 Task: Create List Cybersecurity in Board Branding Strategy to Workspace Human Resources Information Systems. Create List Network Infrastructure in Board Email A/B Testing to Workspace Human Resources Information Systems. Create List Cloud Computing in Board Email Marketing Campaign Strategy and Execution to Workspace Human Resources Information Systems
Action: Mouse moved to (74, 286)
Screenshot: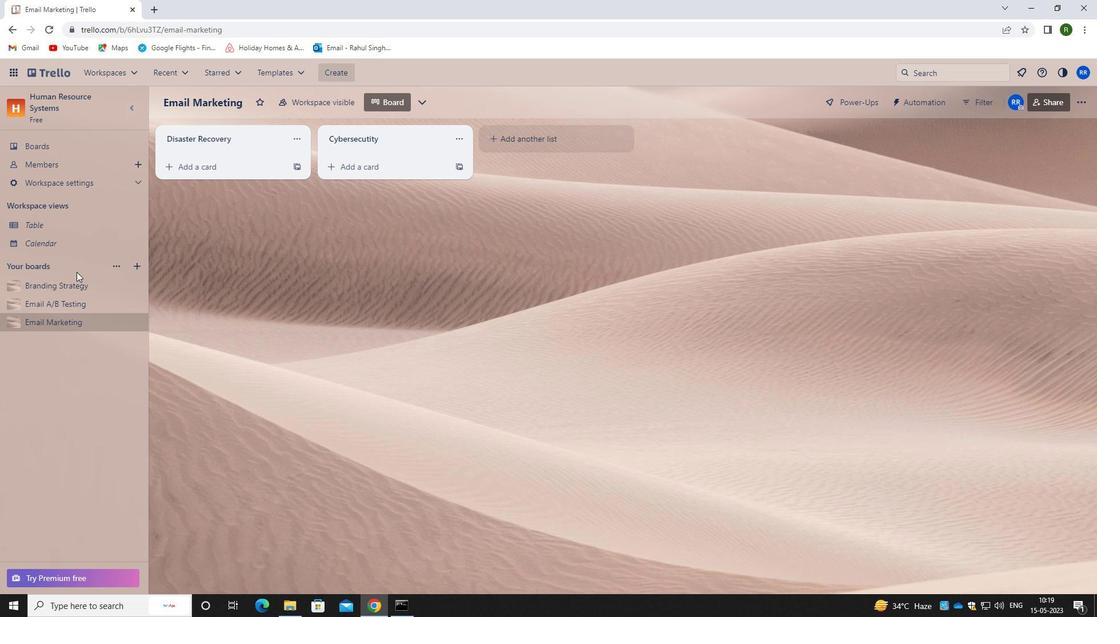 
Action: Mouse pressed left at (74, 286)
Screenshot: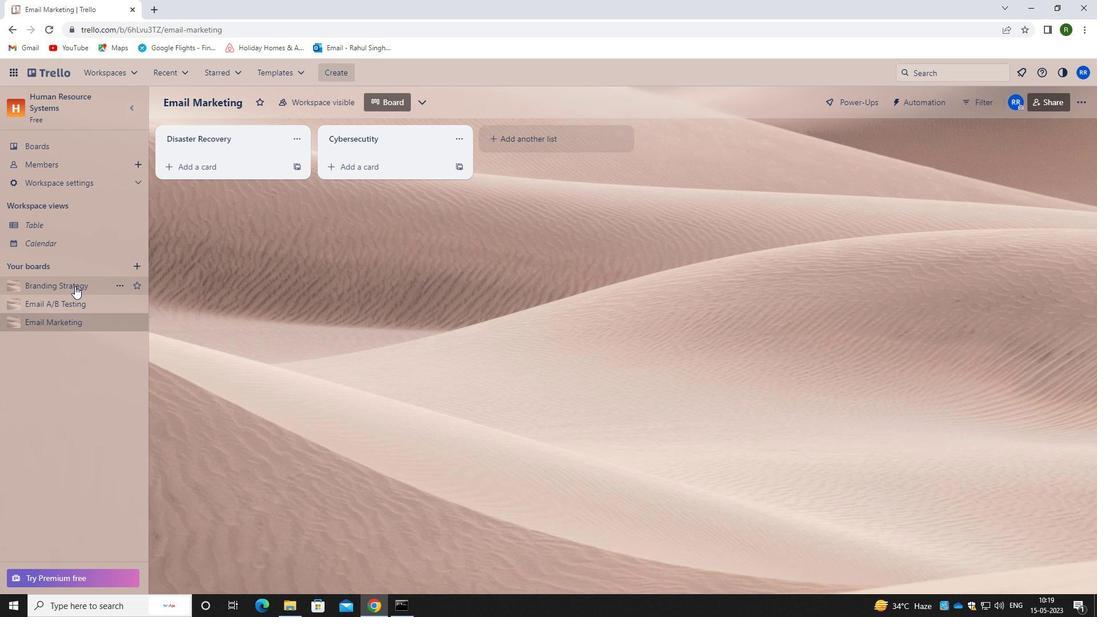 
Action: Mouse moved to (516, 141)
Screenshot: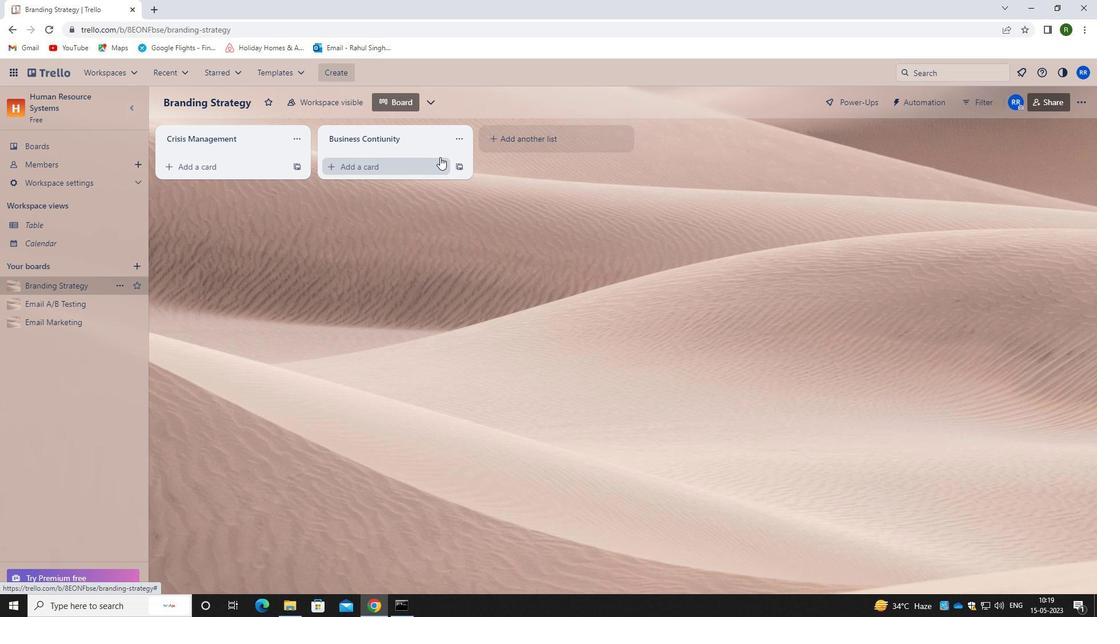 
Action: Mouse pressed left at (516, 141)
Screenshot: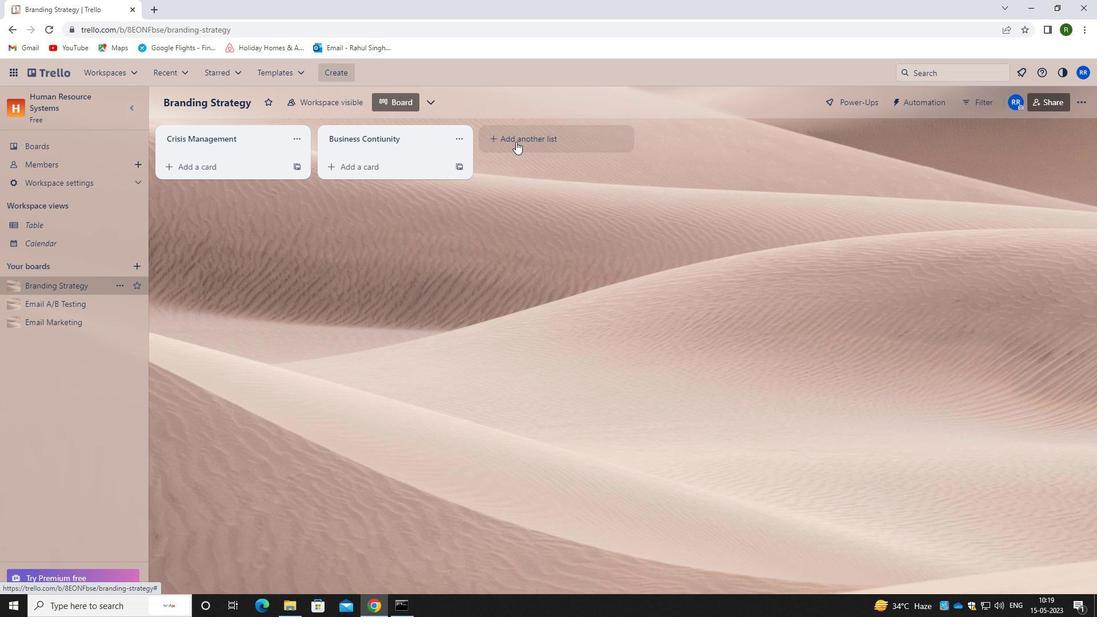 
Action: Mouse moved to (509, 137)
Screenshot: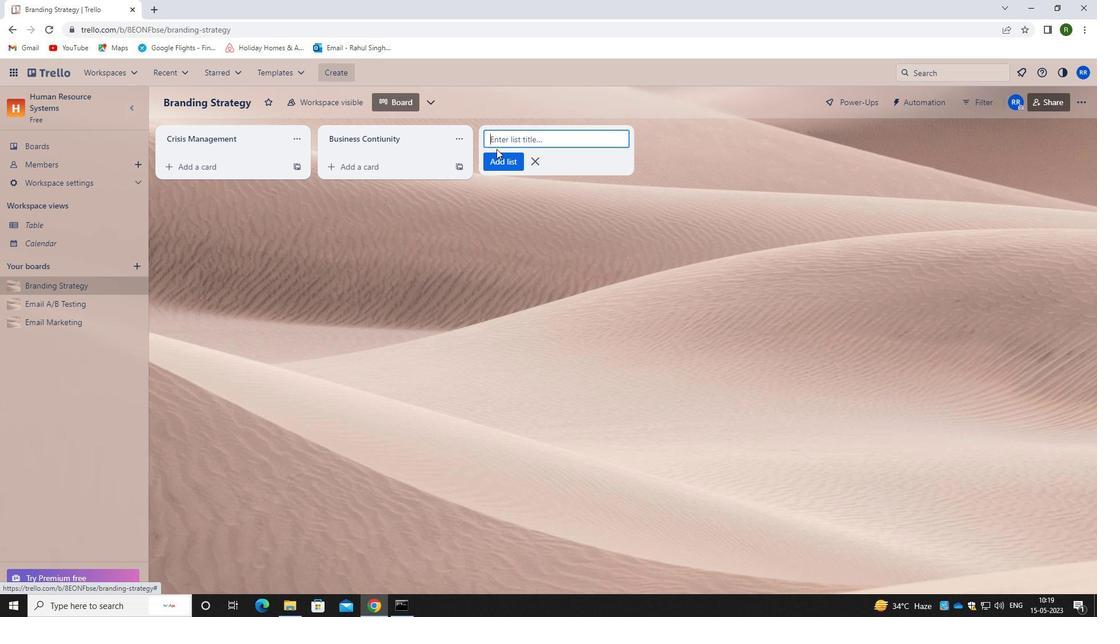 
Action: Key pressed <Key.caps_lock>c<Key.caps_lock>yber<Key.space><Key.caps_lock>s<Key.caps_lock>ecuti<Key.backspace><Key.backspace>rity
Screenshot: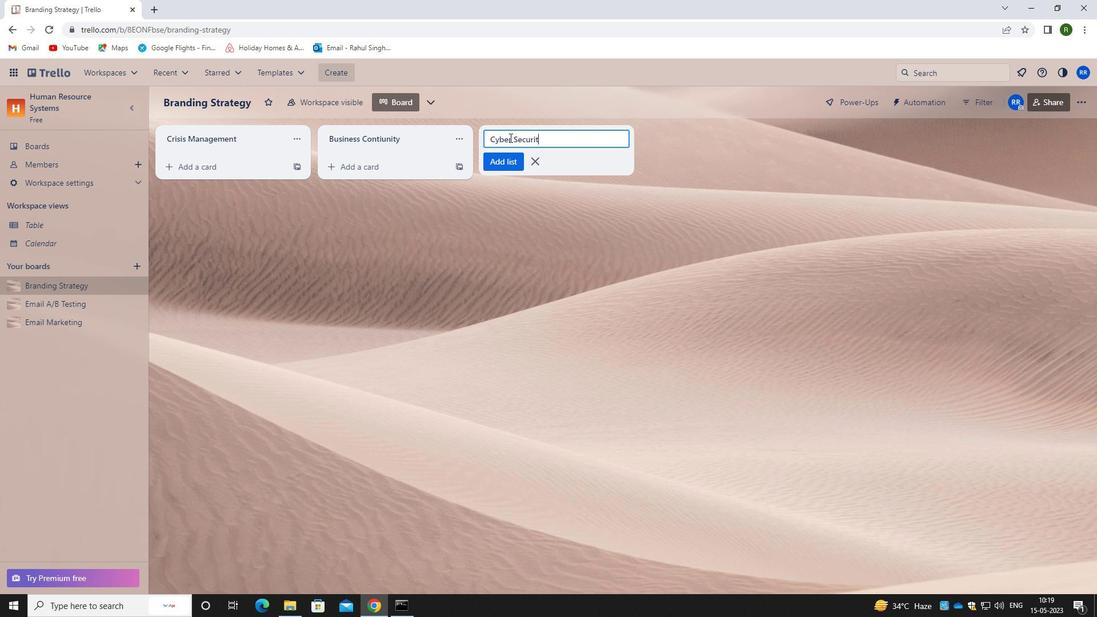 
Action: Mouse moved to (499, 167)
Screenshot: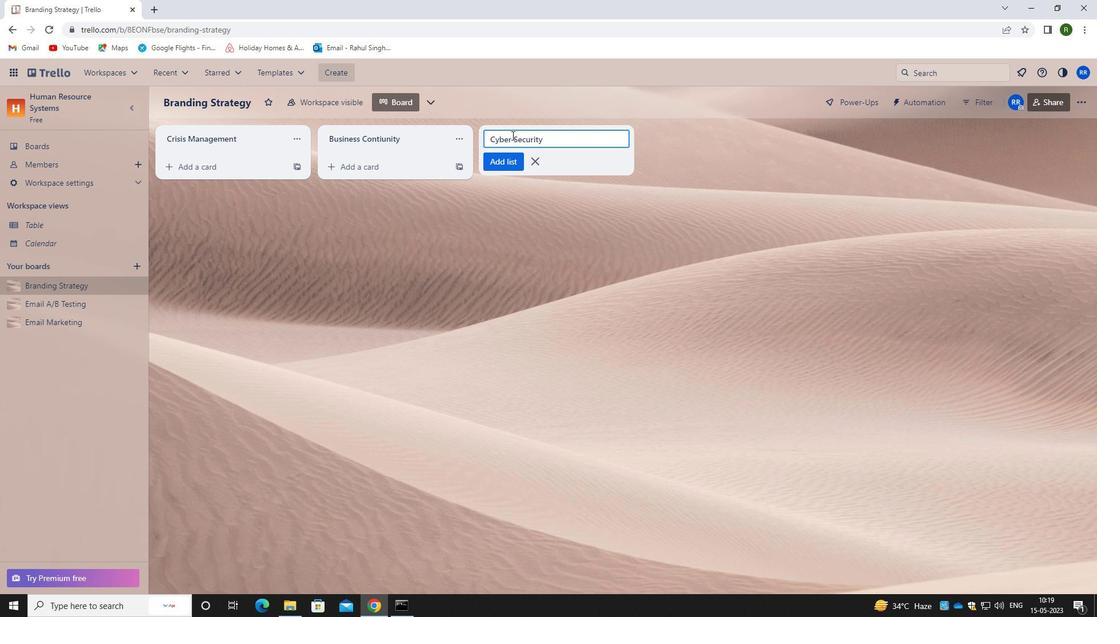 
Action: Mouse pressed left at (499, 167)
Screenshot: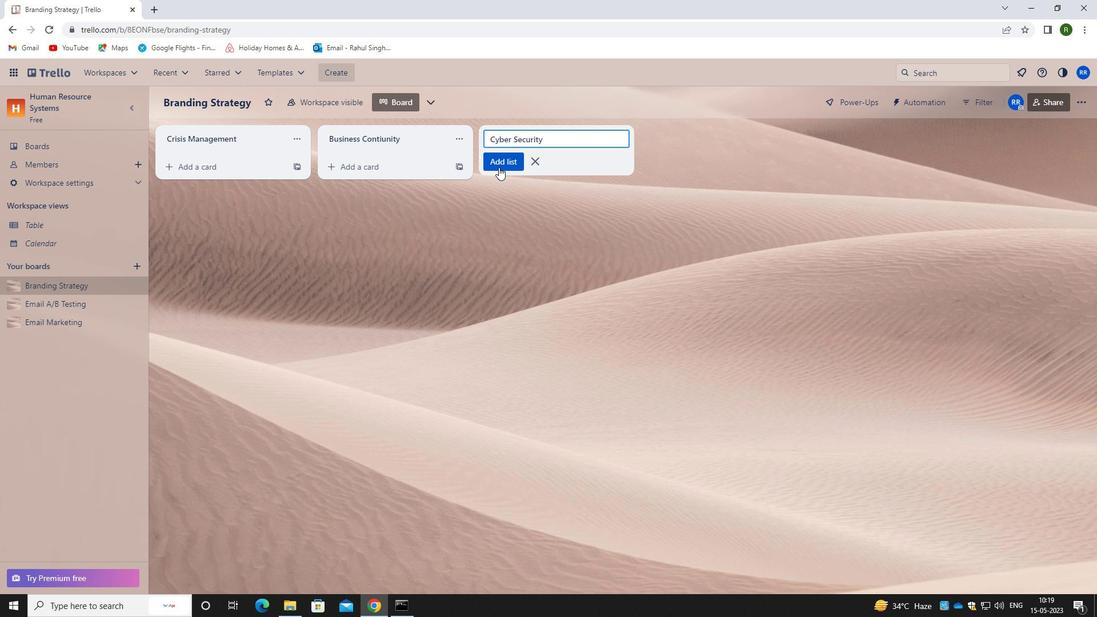 
Action: Mouse moved to (57, 300)
Screenshot: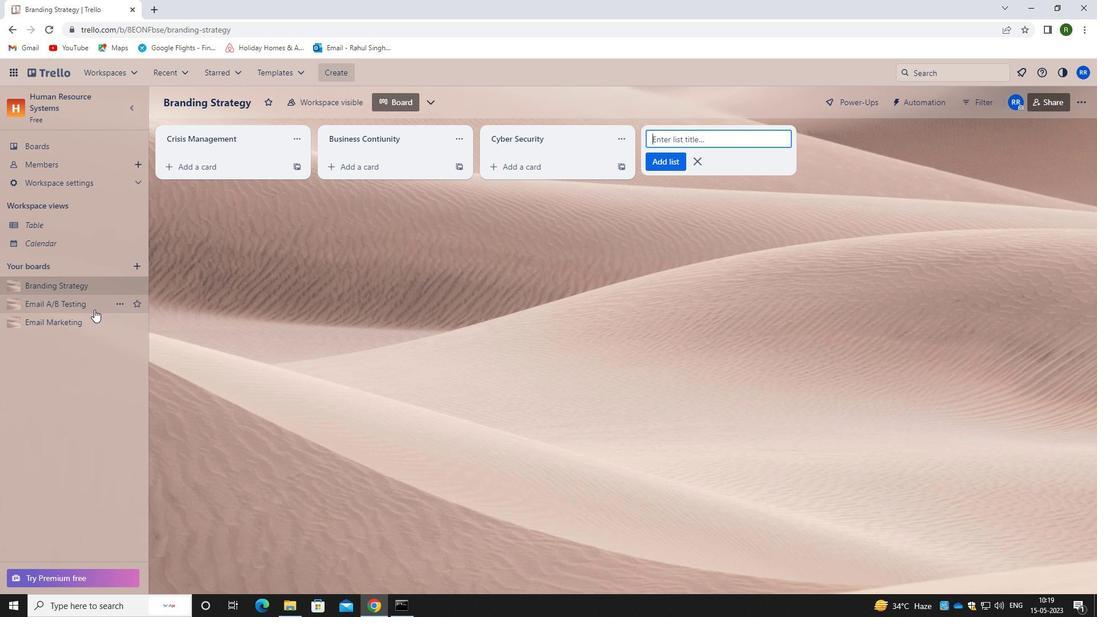 
Action: Mouse pressed left at (57, 300)
Screenshot: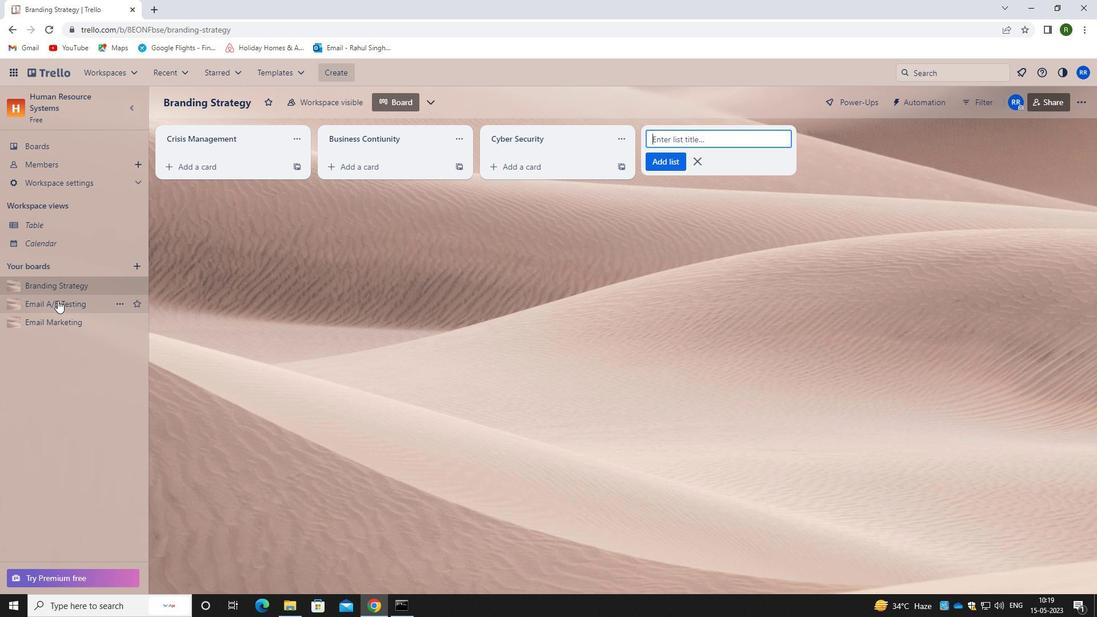 
Action: Mouse moved to (505, 132)
Screenshot: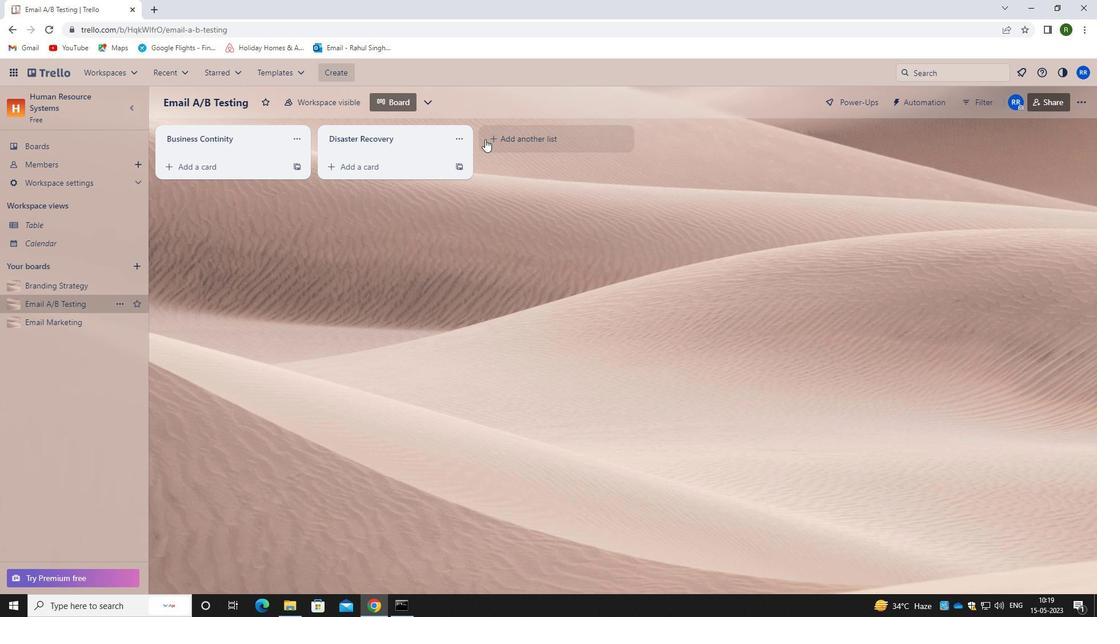 
Action: Mouse pressed left at (505, 132)
Screenshot: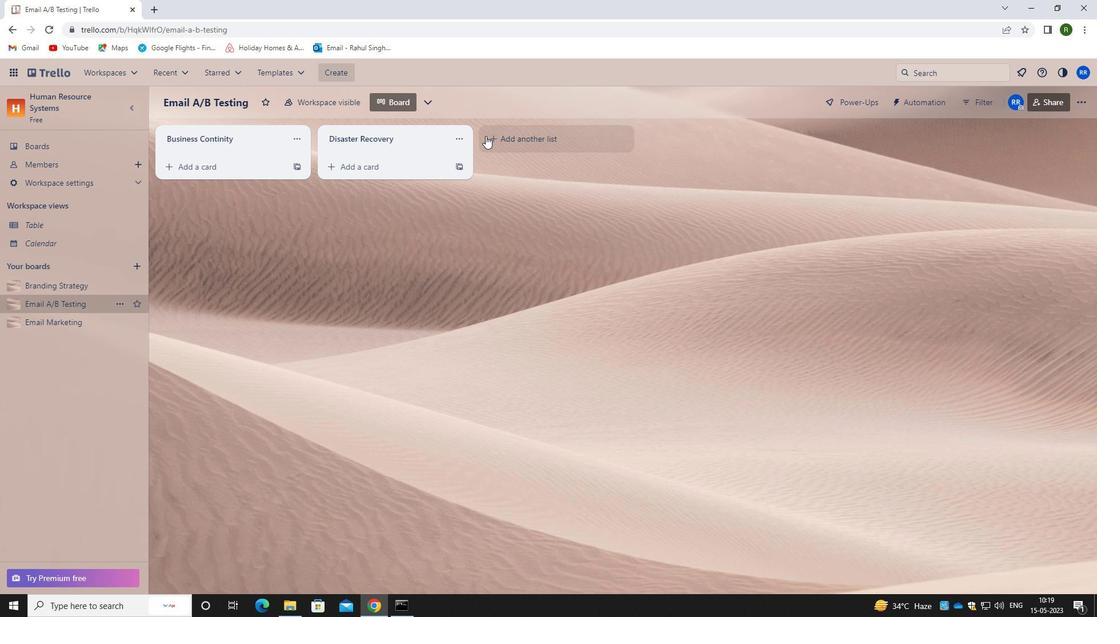 
Action: Mouse moved to (516, 137)
Screenshot: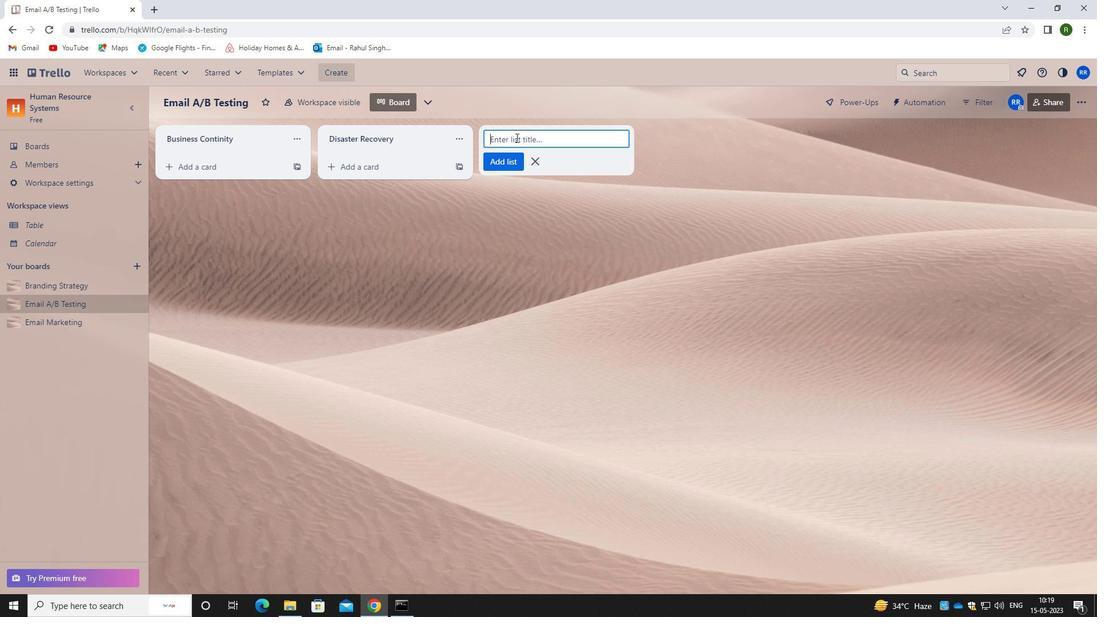 
Action: Key pressed f<Key.caps_lock>n<Key.caps_lock>e<Key.backspace><Key.backspace><Key.backspace><Key.caps_lock>n<Key.caps_lock>etwei<Key.backspace><Key.backspace>r<Key.backspace>ork<Key.space><Key.caps_lock>I<Key.caps_lock>ngrast<Key.backspace><Key.backspace><Key.backspace><Key.backspace><Key.backspace>frastructure
Screenshot: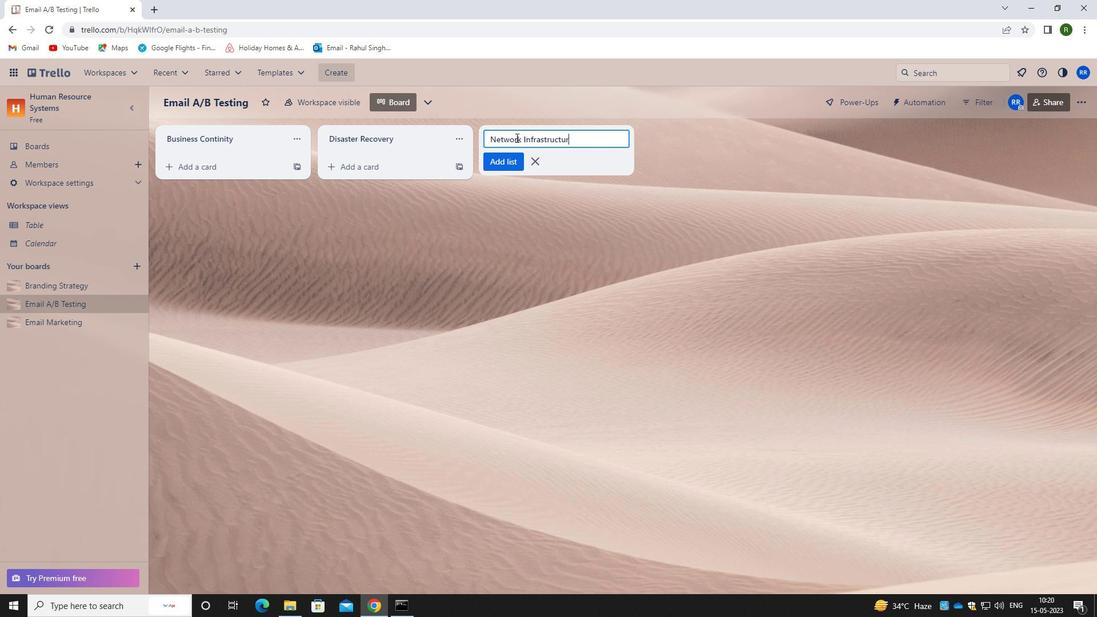 
Action: Mouse moved to (503, 160)
Screenshot: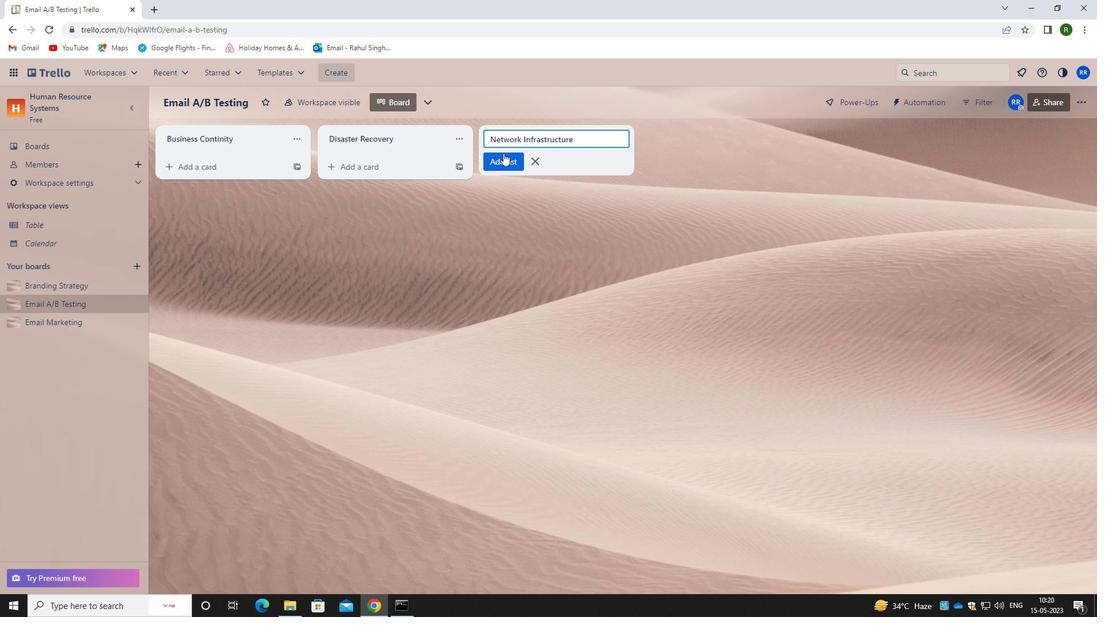 
Action: Mouse pressed left at (503, 160)
Screenshot: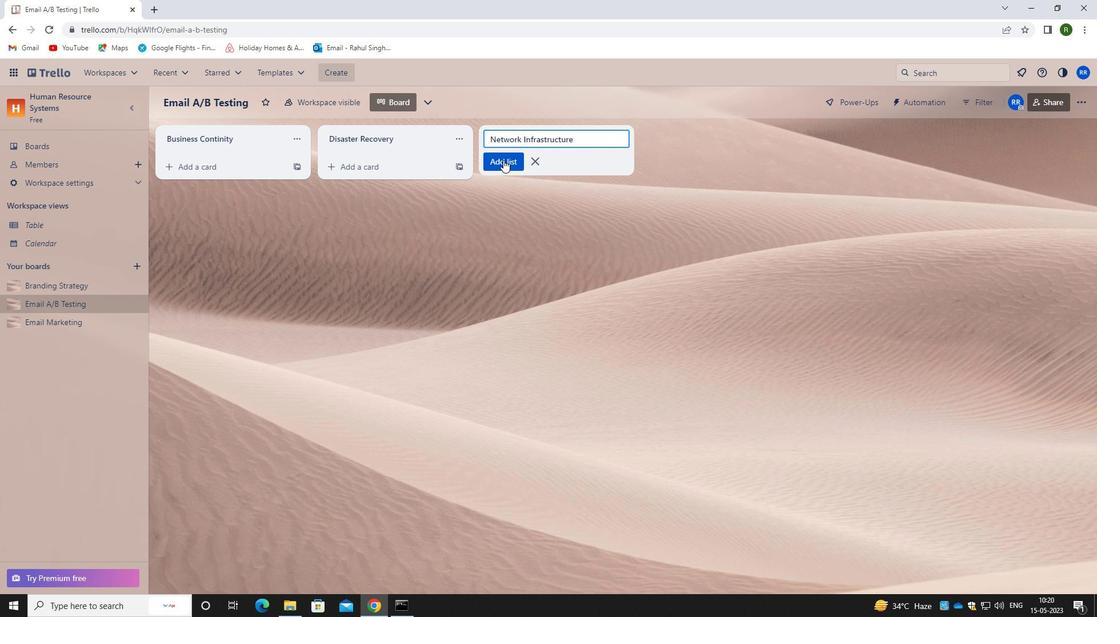 
Action: Mouse moved to (72, 328)
Screenshot: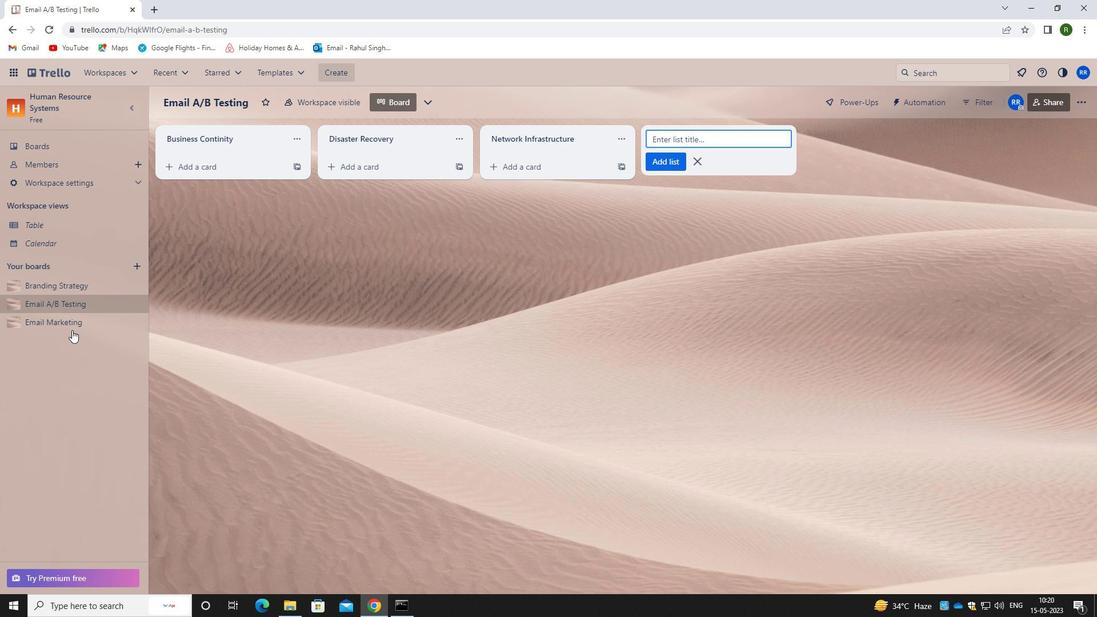 
Action: Mouse pressed left at (72, 328)
Screenshot: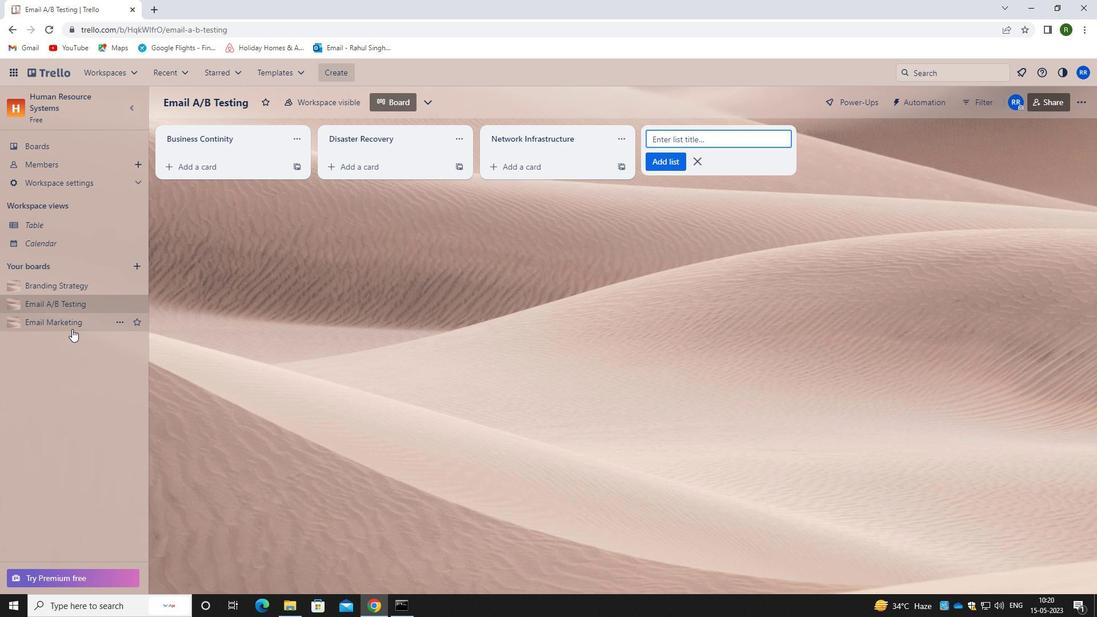 
Action: Mouse moved to (556, 140)
Screenshot: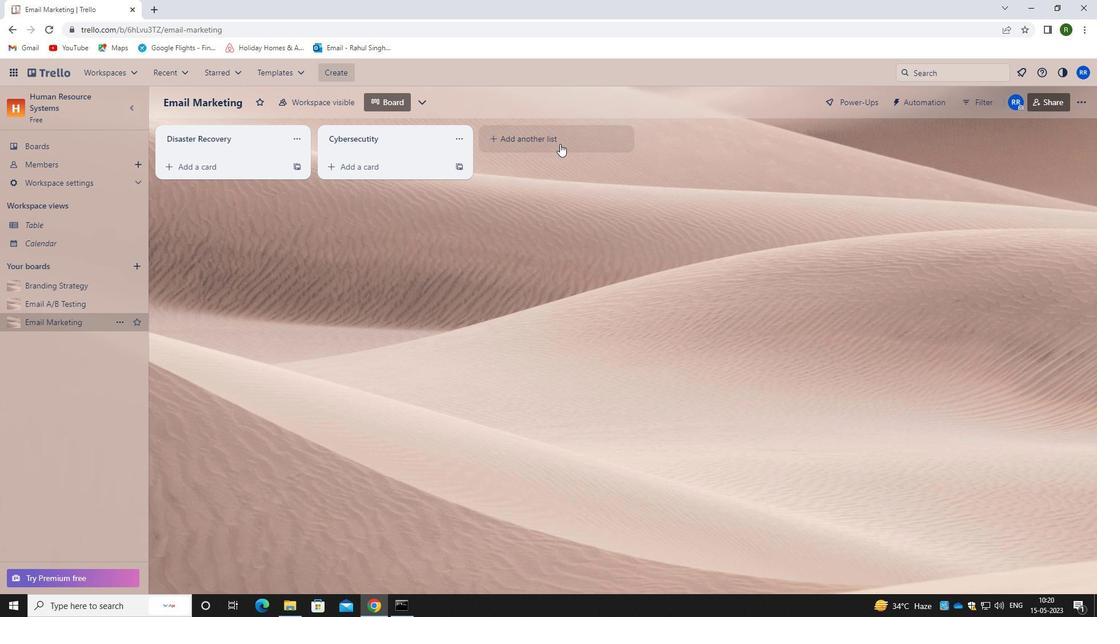 
Action: Mouse pressed left at (556, 140)
Screenshot: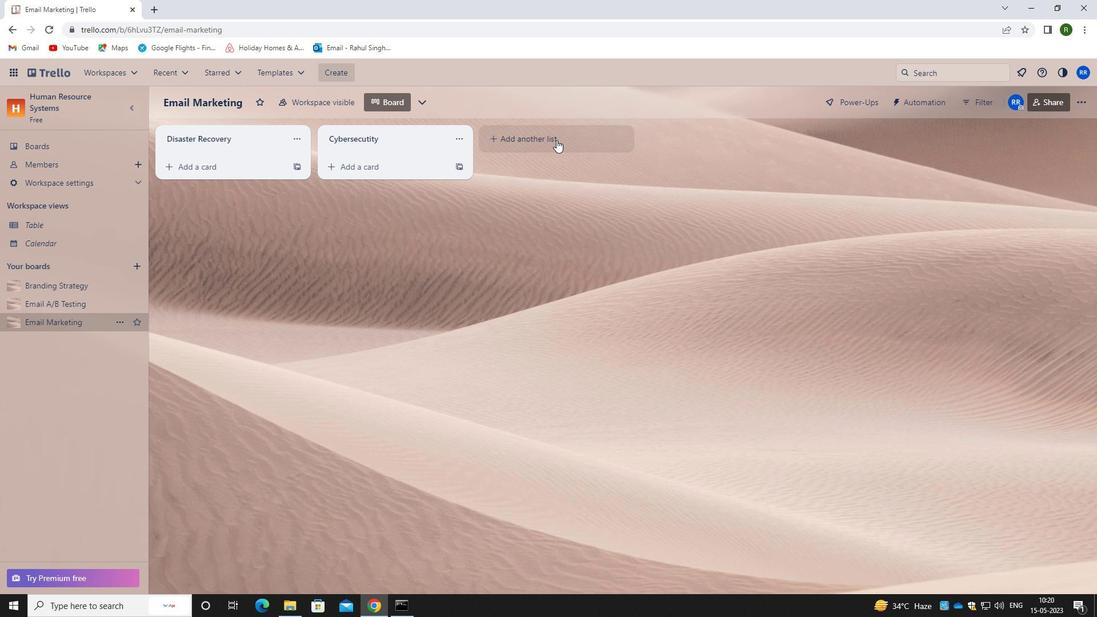 
Action: Mouse moved to (525, 138)
Screenshot: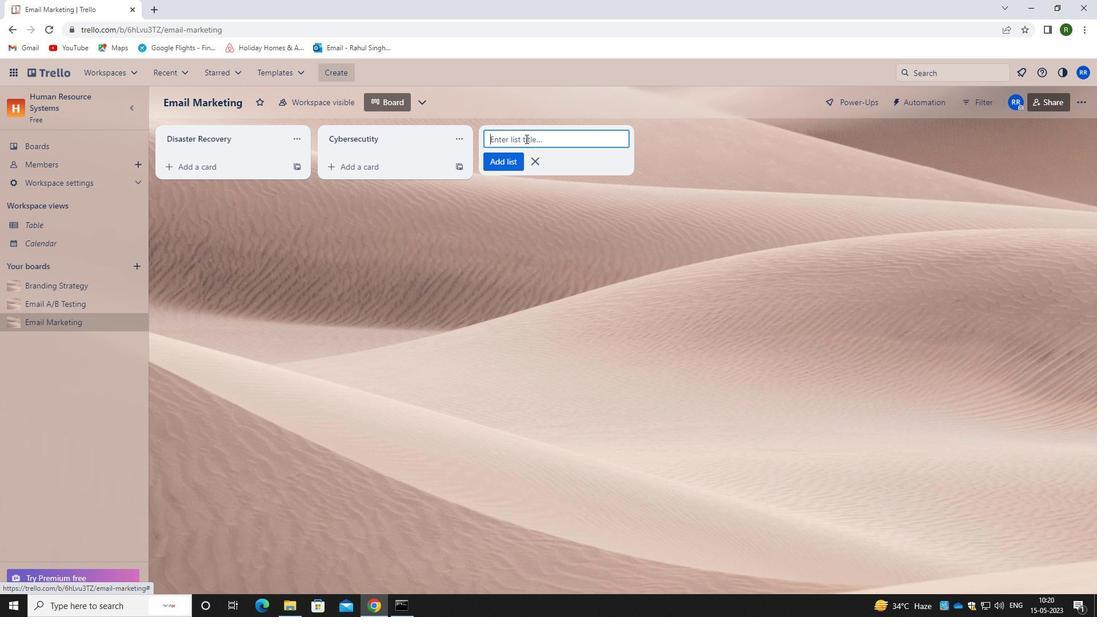 
Action: Key pressed <Key.caps_lock>c<Key.caps_lock>Lousd<Key.backspace><Key.backspace>d<Key.space><Key.caps_lock>c<Key.caps_lock>omputing
Screenshot: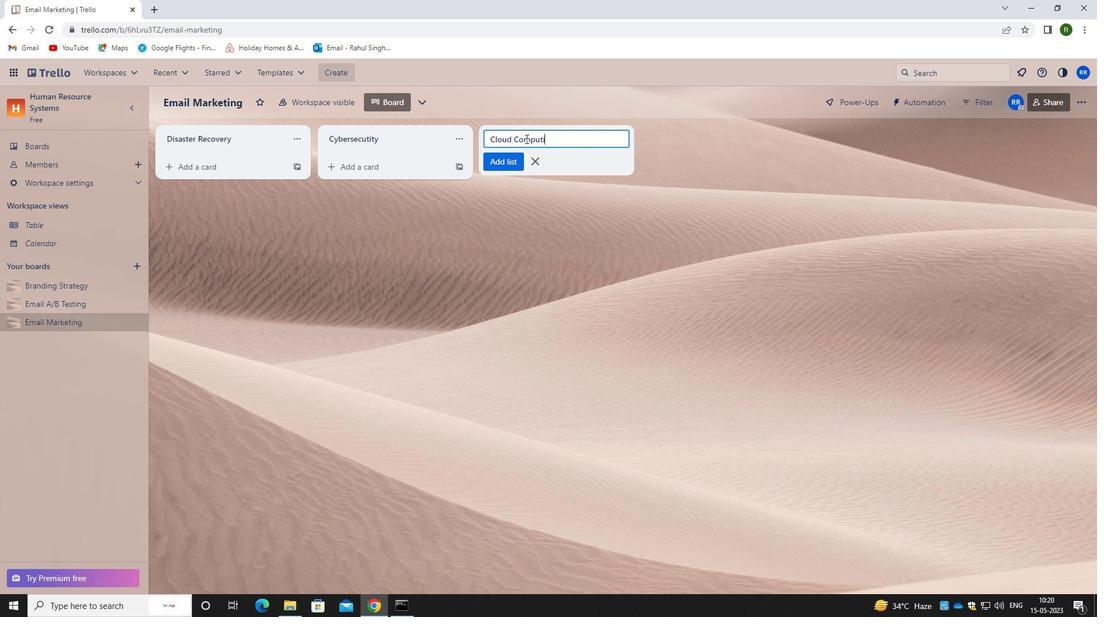 
Action: Mouse moved to (504, 164)
Screenshot: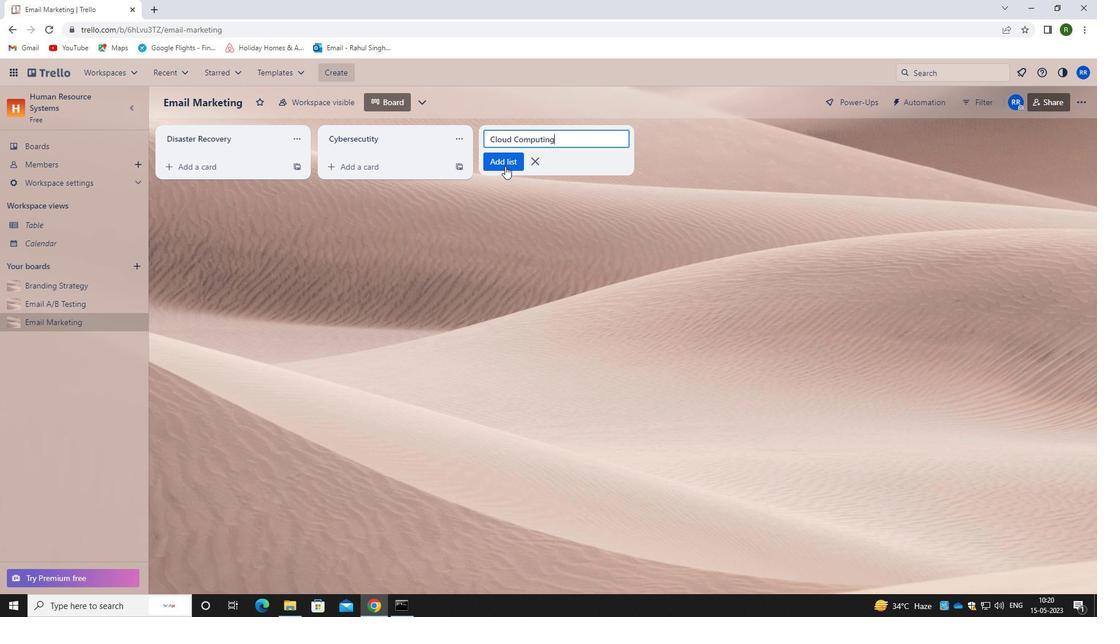 
Action: Mouse pressed left at (504, 164)
Screenshot: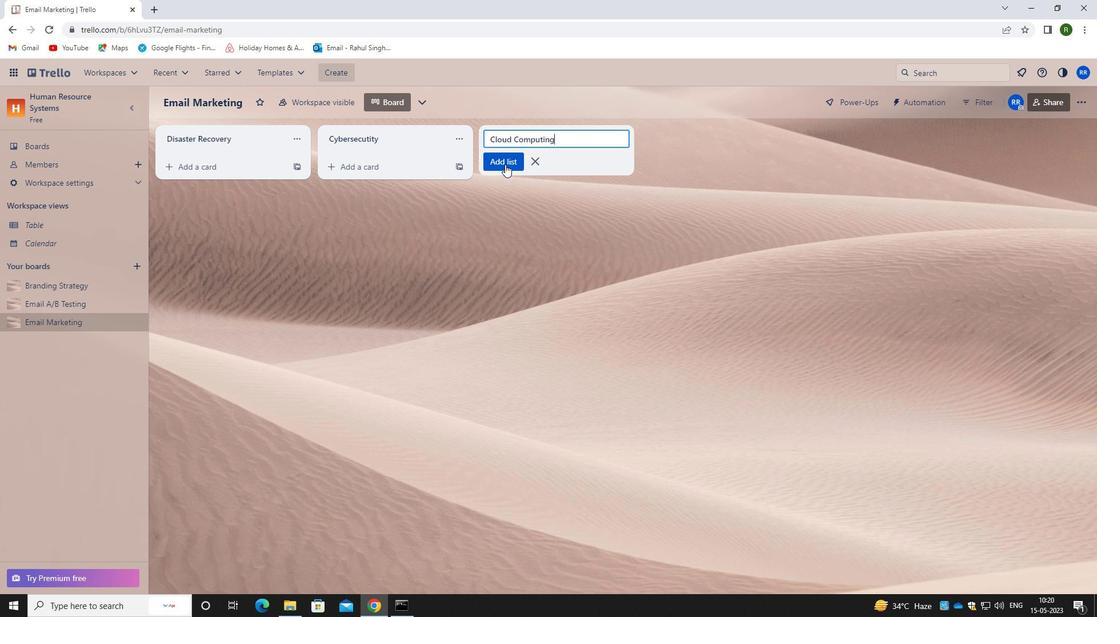 
Action: Mouse moved to (422, 376)
Screenshot: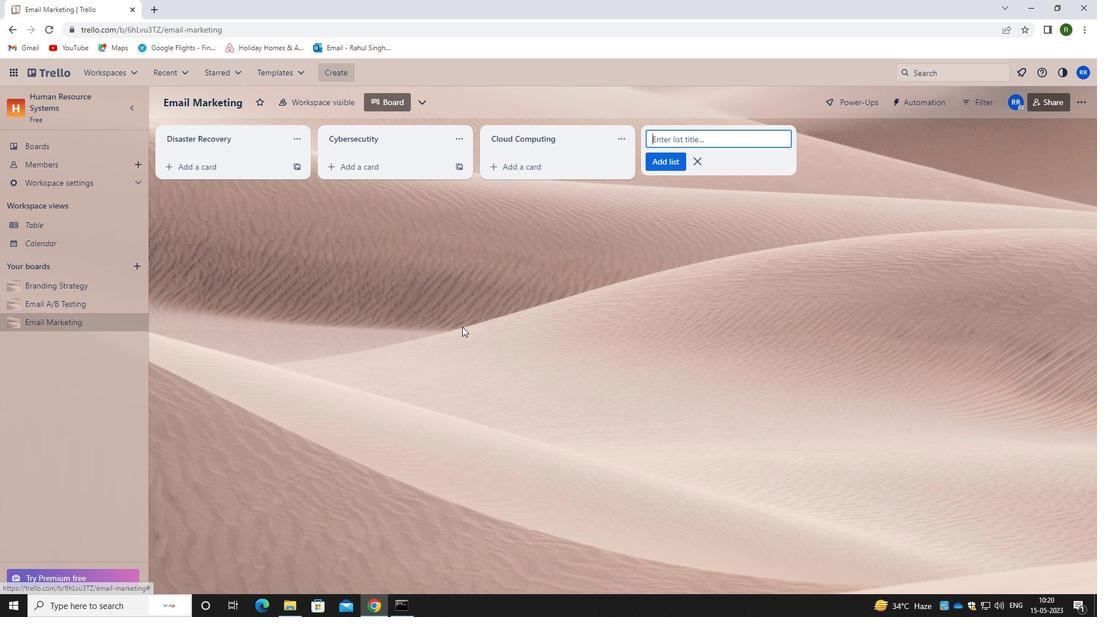 
Action: Mouse pressed left at (422, 376)
Screenshot: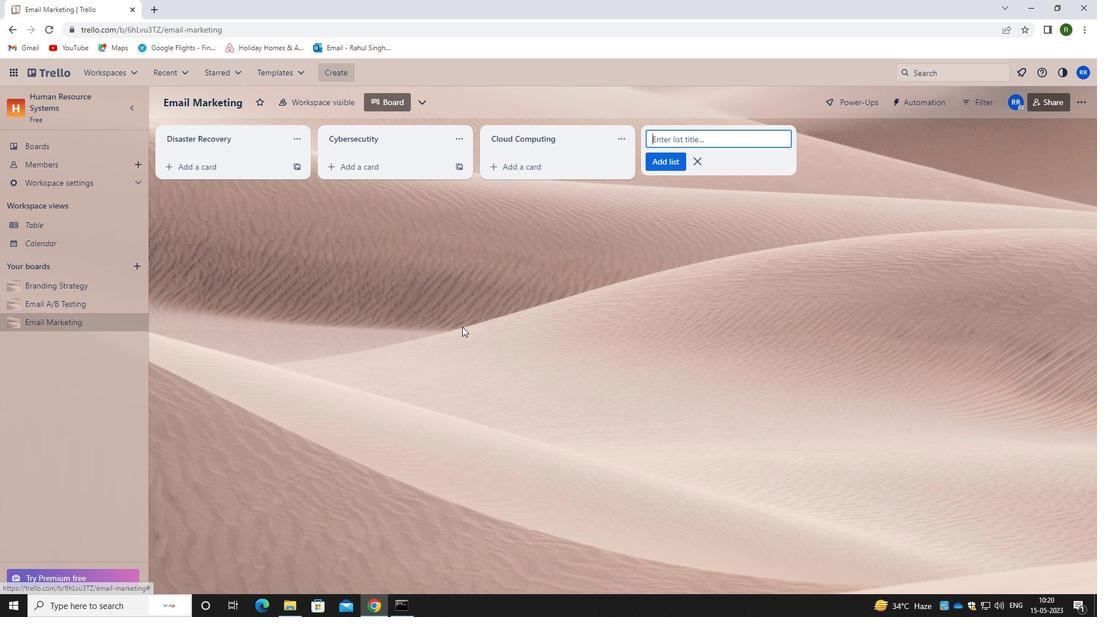 
Action: Mouse moved to (425, 375)
Screenshot: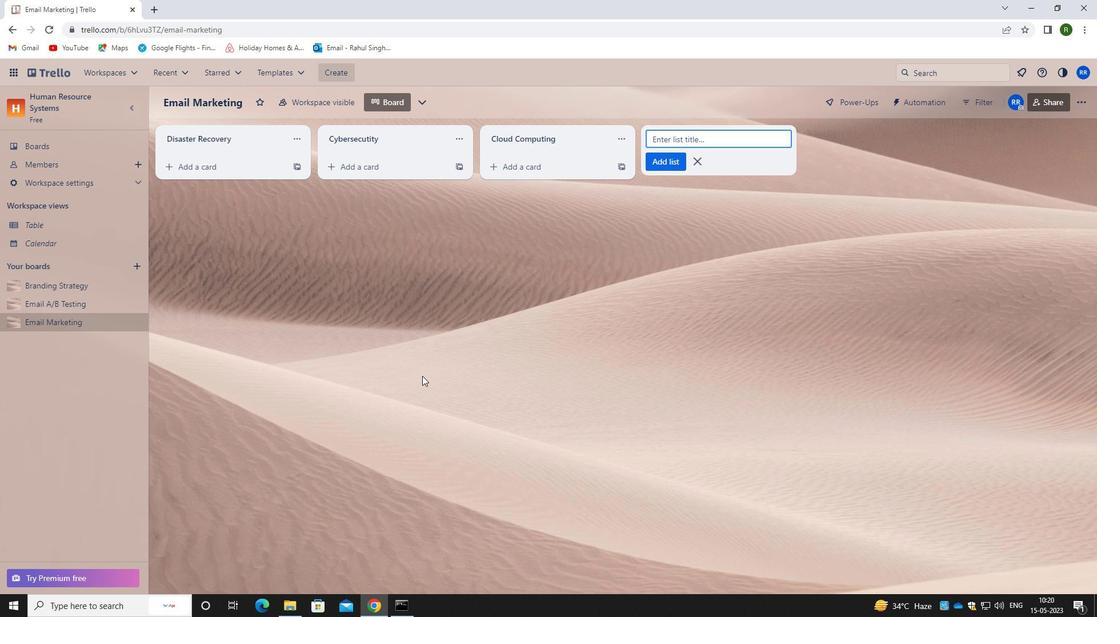 
